 Task: In messages turn off push notifications.
Action: Mouse moved to (605, 83)
Screenshot: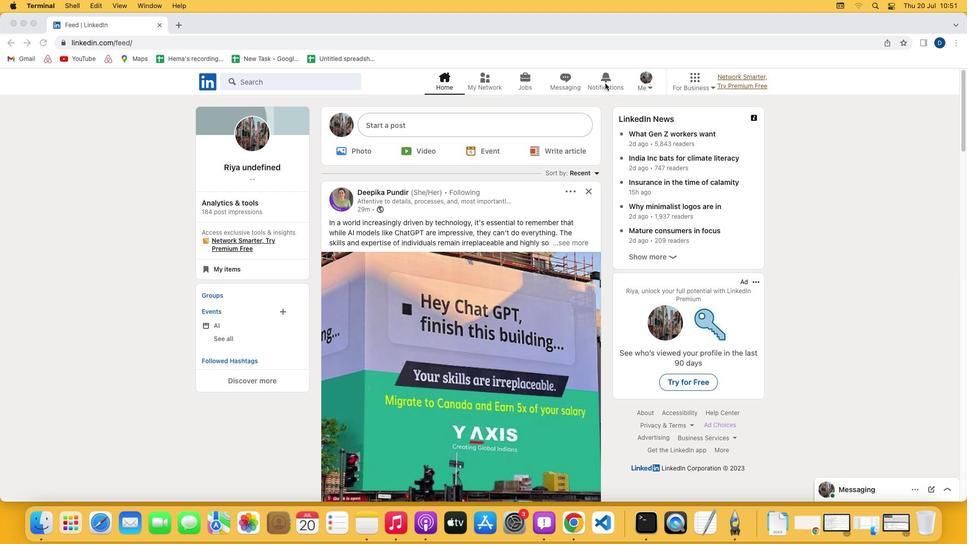 
Action: Mouse pressed left at (605, 83)
Screenshot: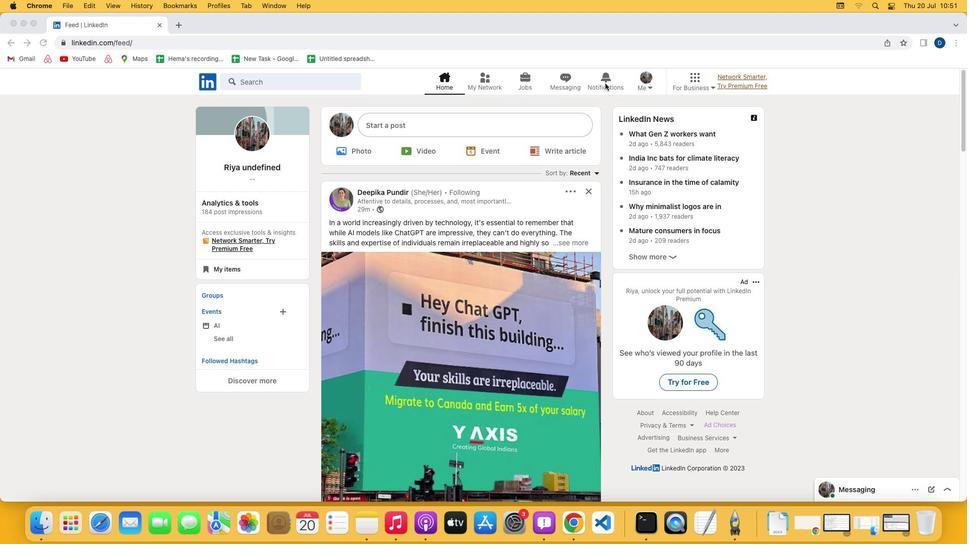
Action: Mouse moved to (607, 86)
Screenshot: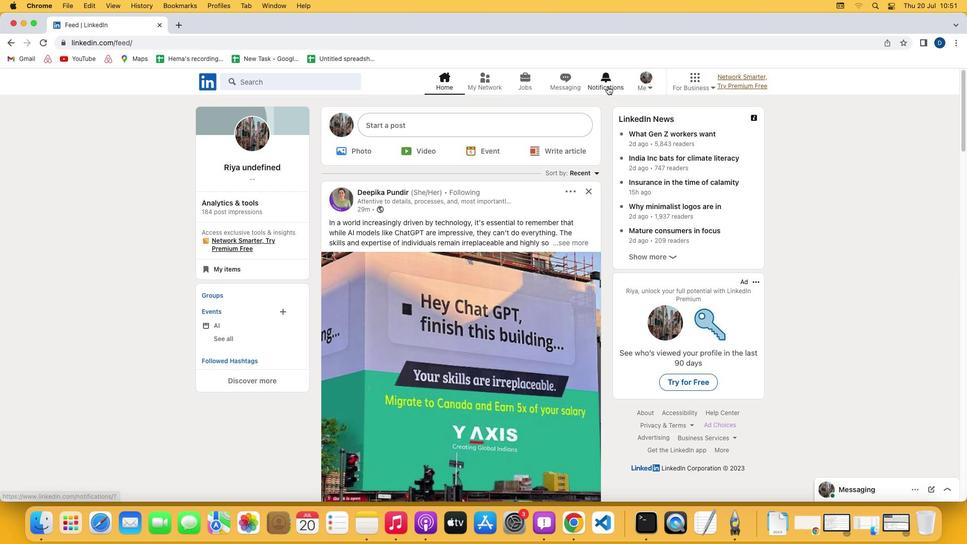 
Action: Mouse pressed left at (607, 86)
Screenshot: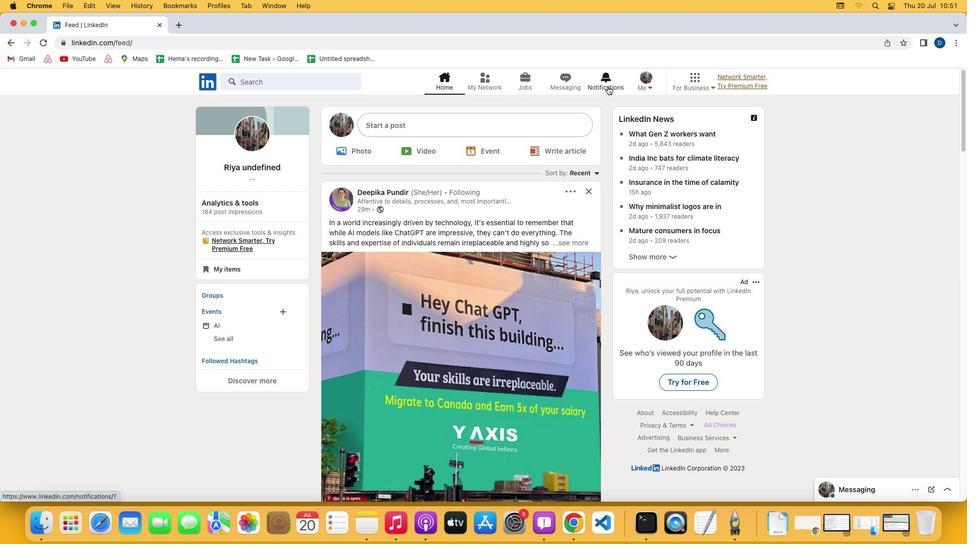 
Action: Mouse moved to (231, 148)
Screenshot: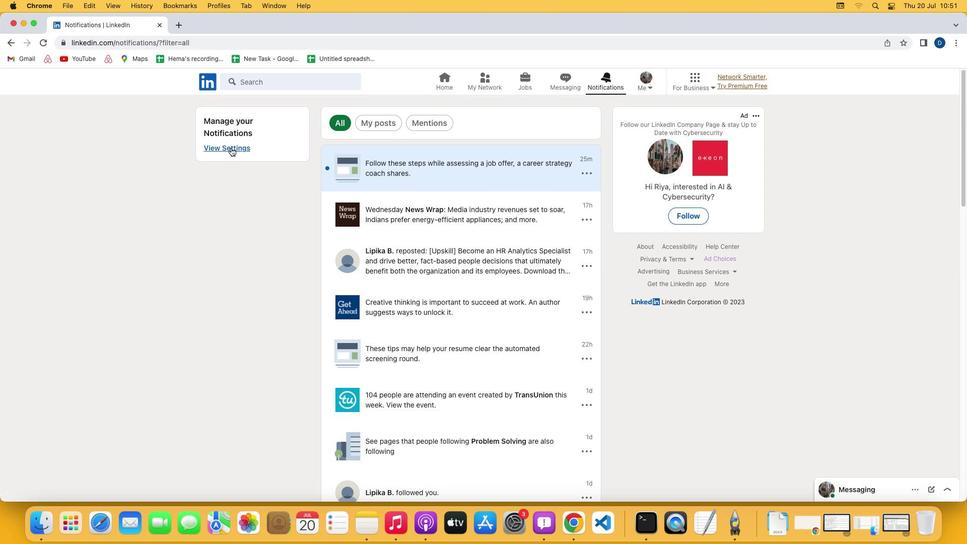 
Action: Mouse pressed left at (231, 148)
Screenshot: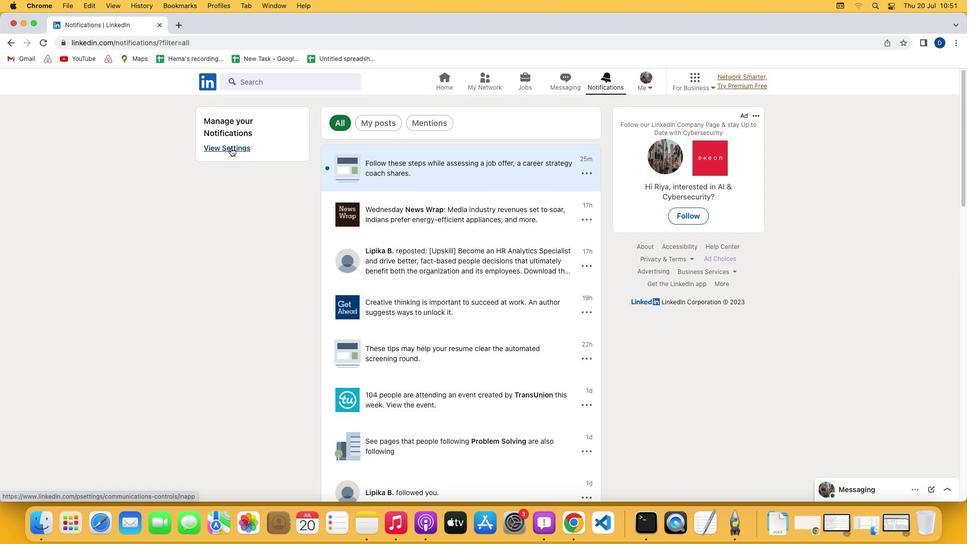 
Action: Mouse moved to (405, 292)
Screenshot: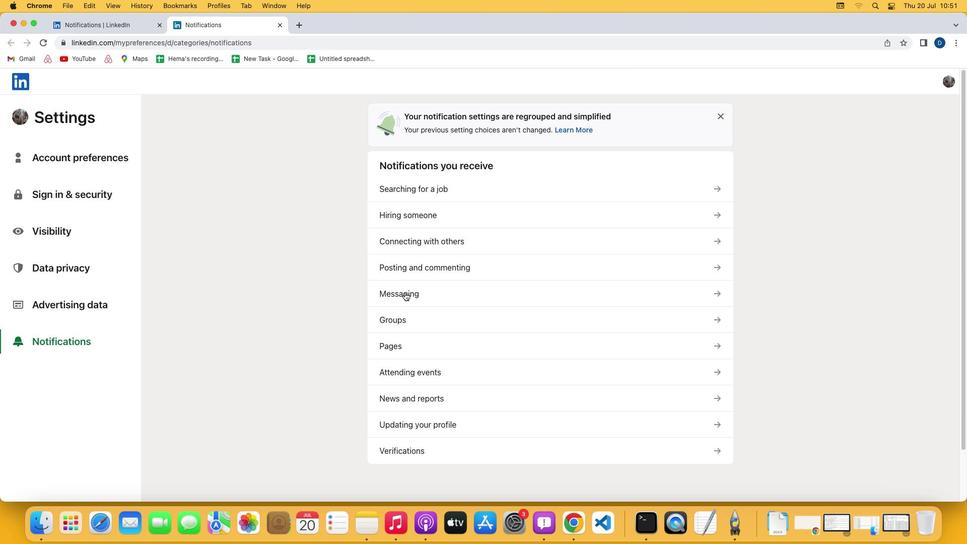 
Action: Mouse pressed left at (405, 292)
Screenshot: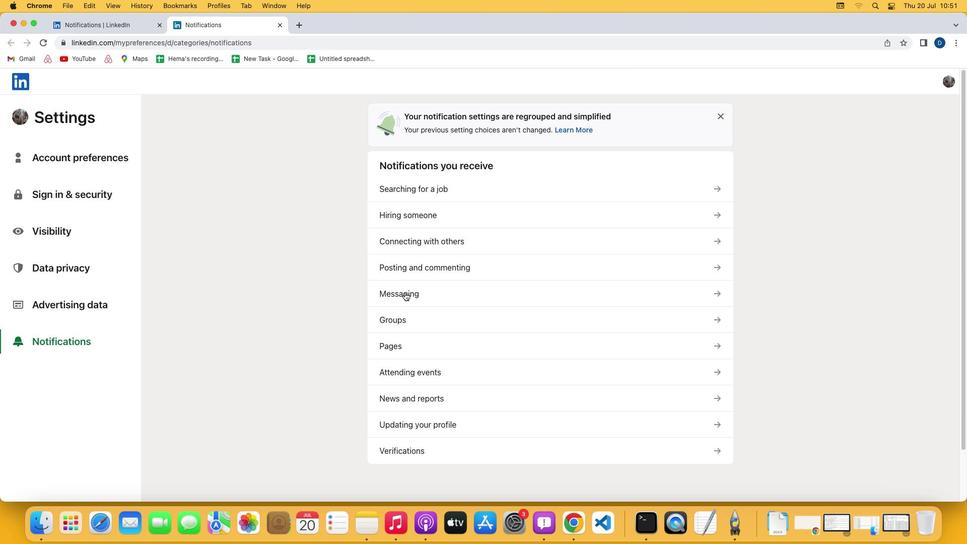 
Action: Mouse moved to (423, 178)
Screenshot: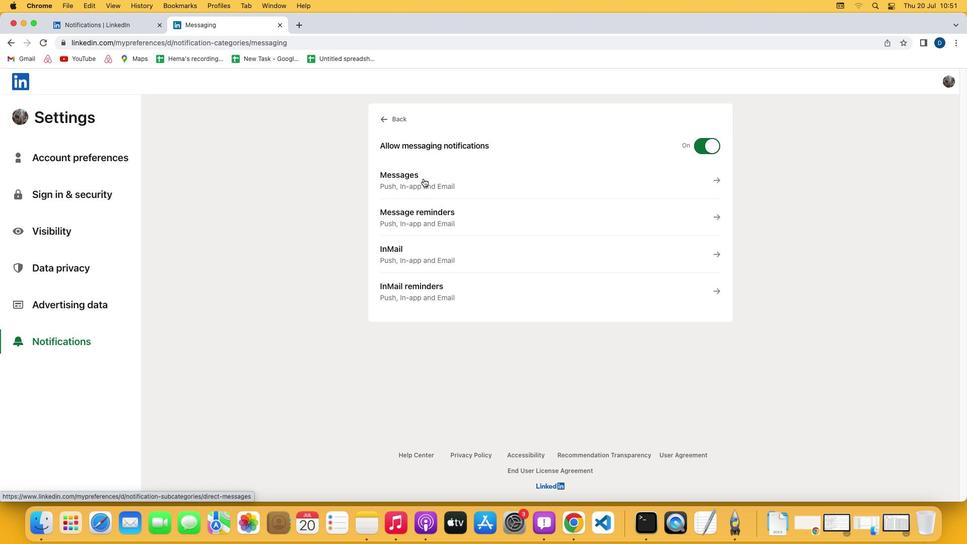 
Action: Mouse pressed left at (423, 178)
Screenshot: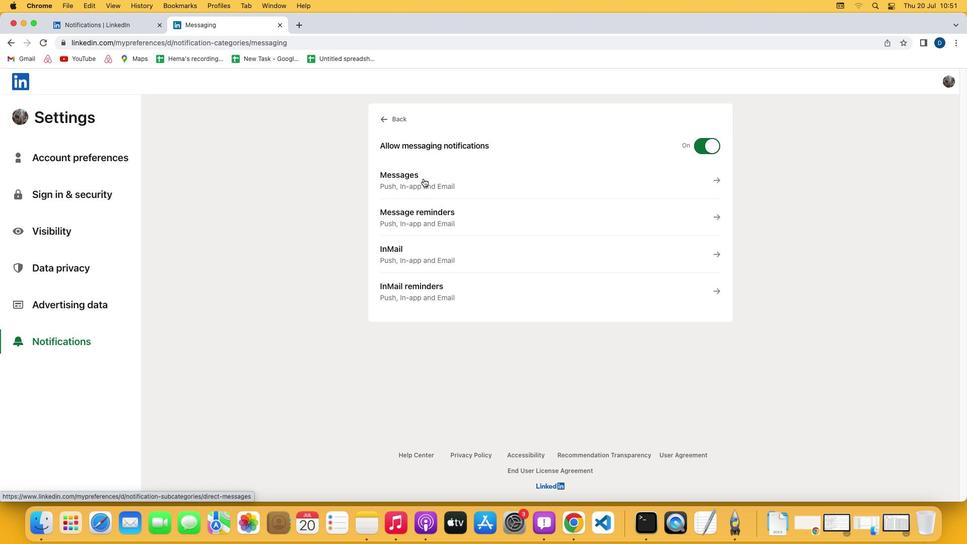 
Action: Mouse moved to (715, 239)
Screenshot: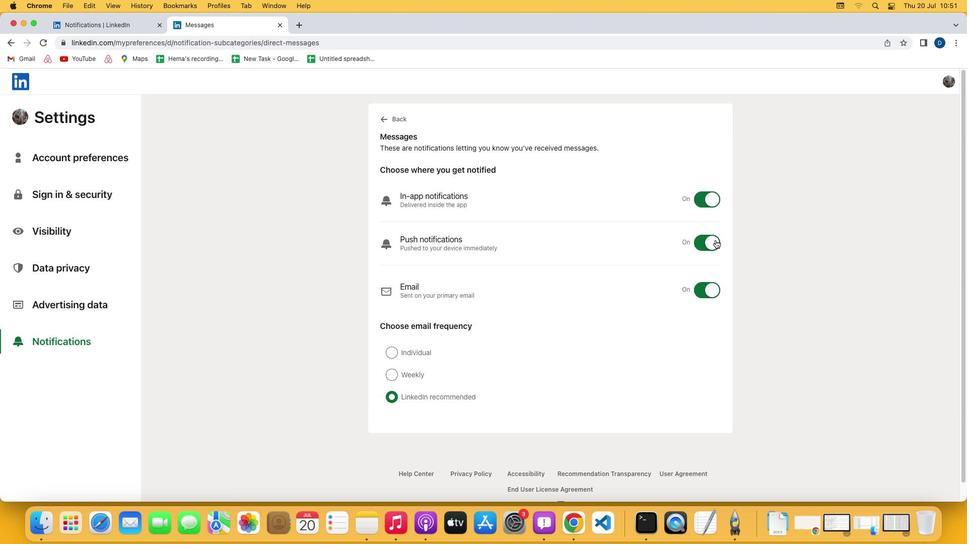 
Action: Mouse pressed left at (715, 239)
Screenshot: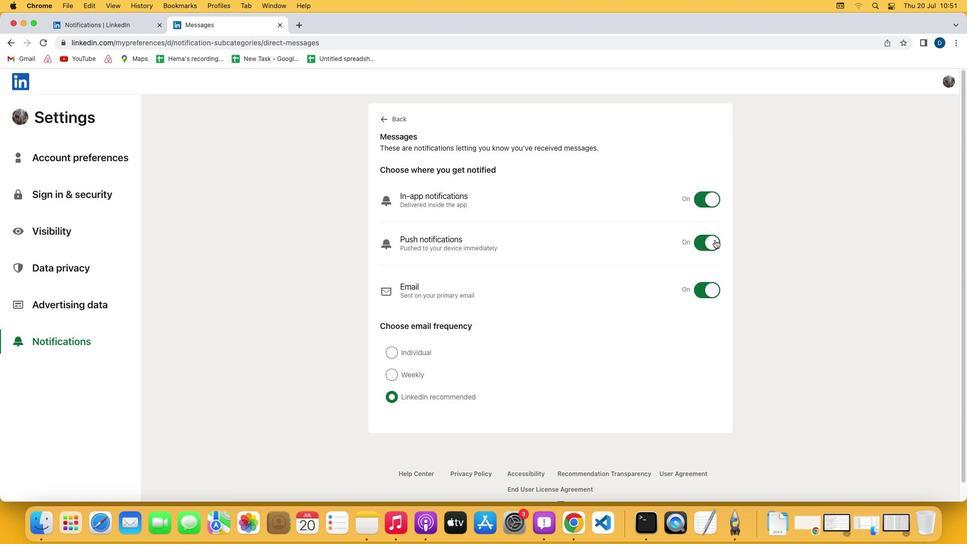 
Action: Mouse moved to (656, 243)
Screenshot: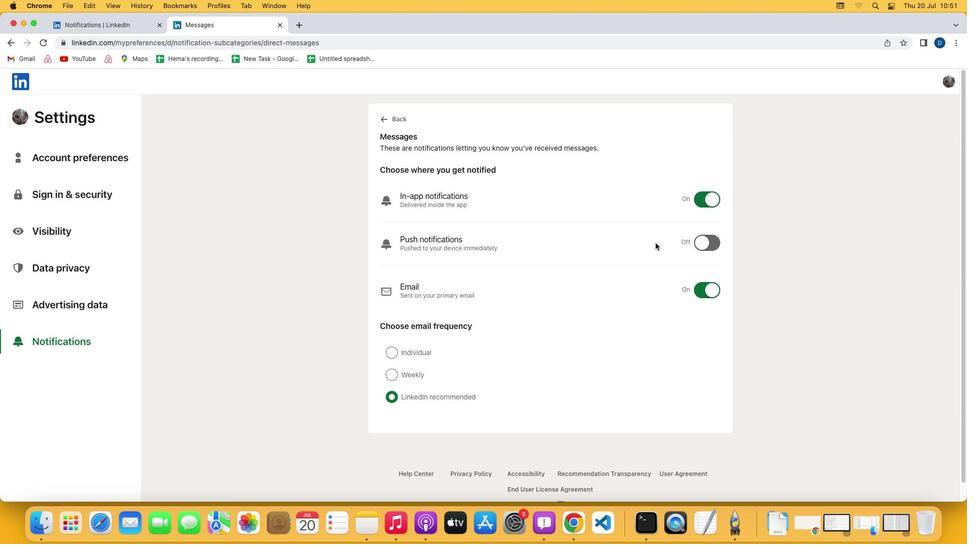 
